 Task: Make in the project AdaptFlow a sprint 'Turbo Boost'. Create in the project AdaptFlow a sprint 'Turbo Boost'. Add in the project AdaptFlow a sprint 'Turbo Boost'
Action: Mouse moved to (232, 67)
Screenshot: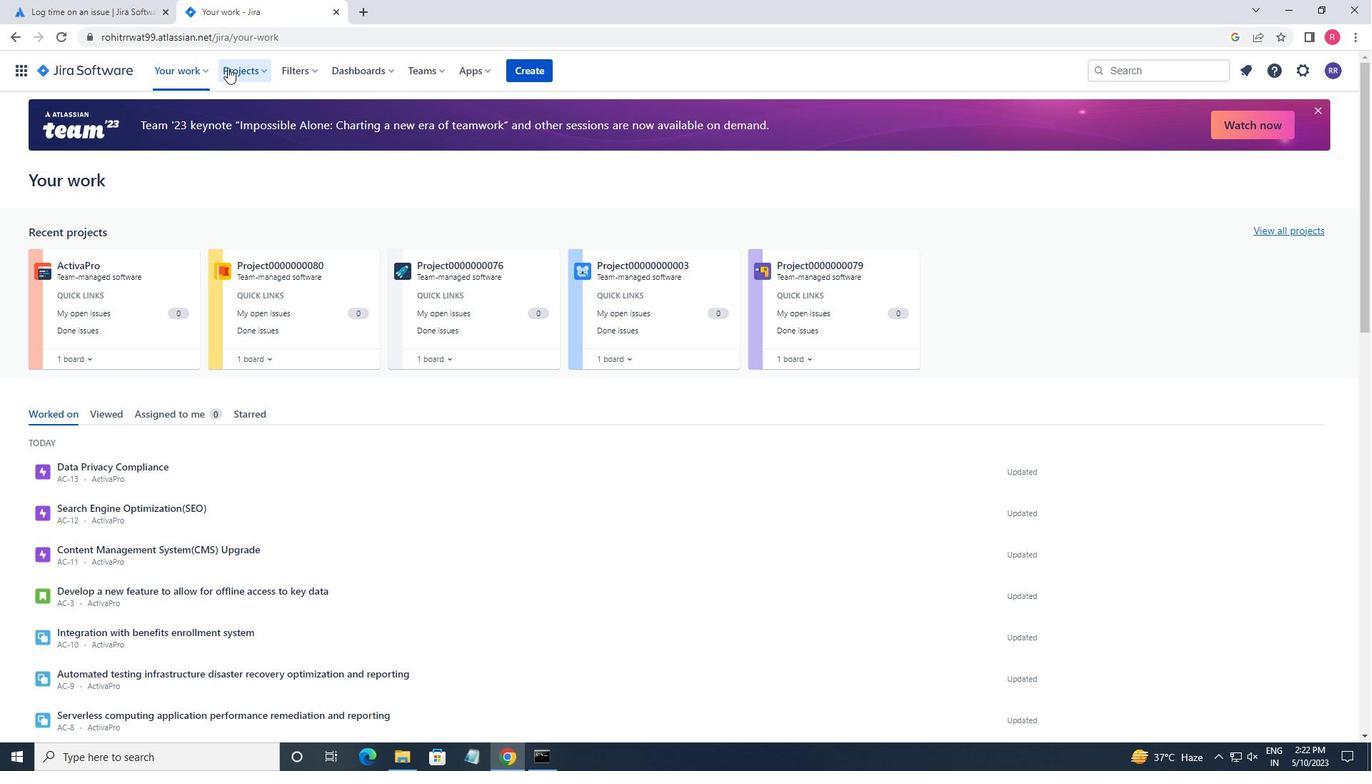 
Action: Mouse pressed left at (232, 67)
Screenshot: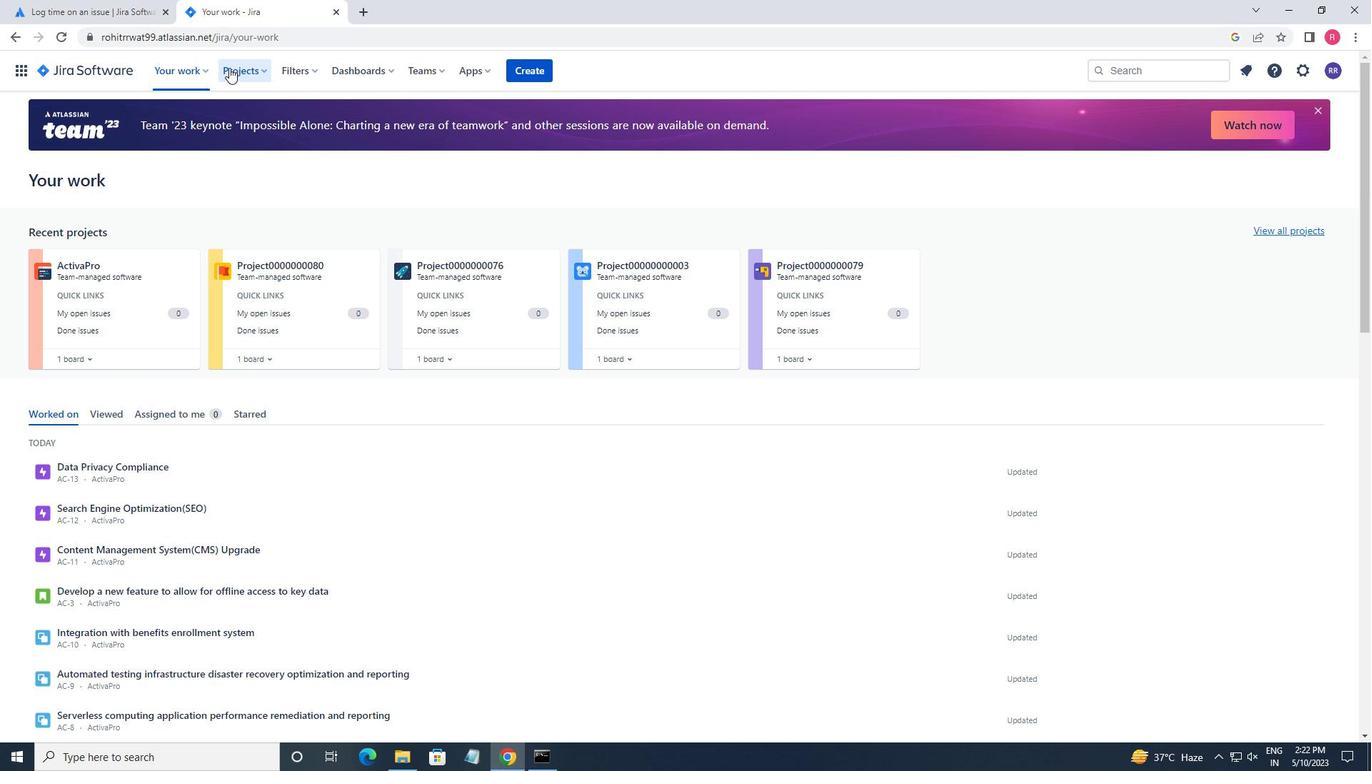 
Action: Mouse moved to (262, 148)
Screenshot: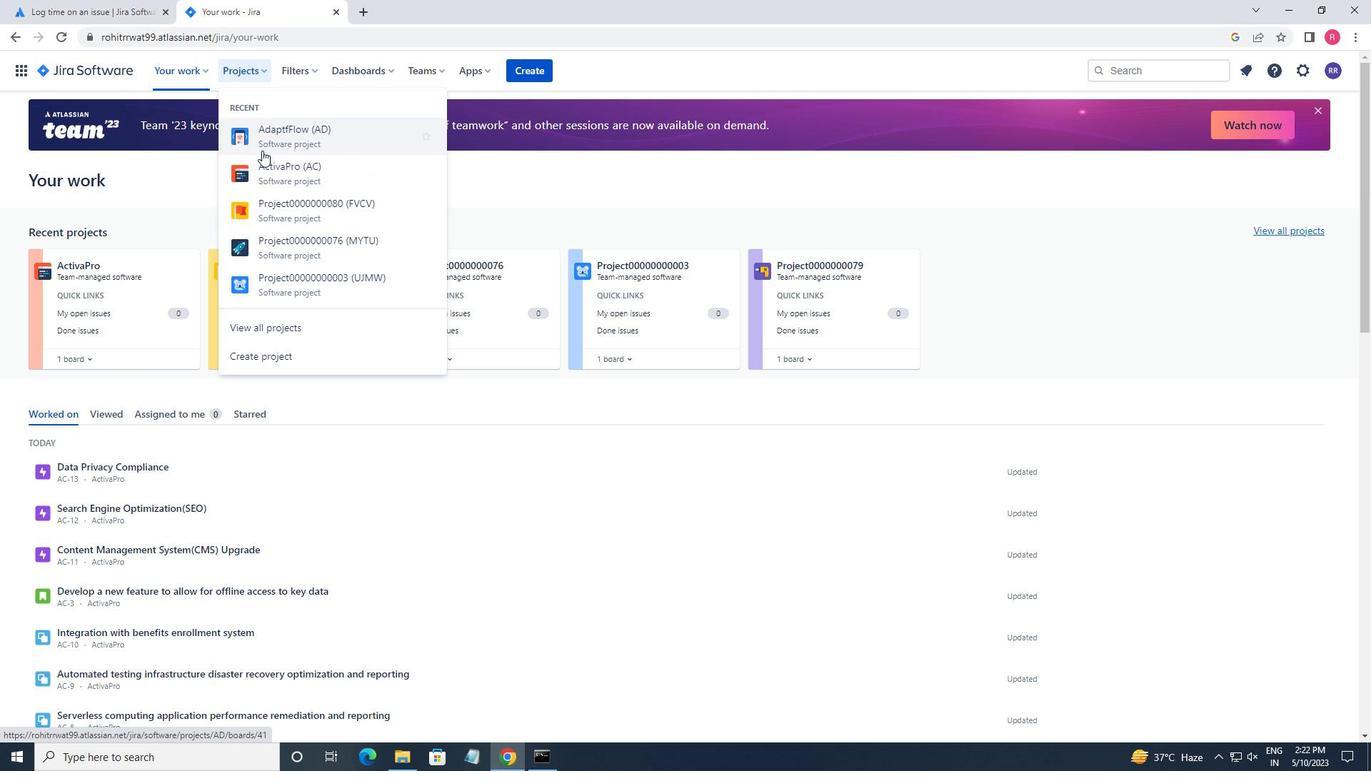 
Action: Mouse pressed left at (262, 148)
Screenshot: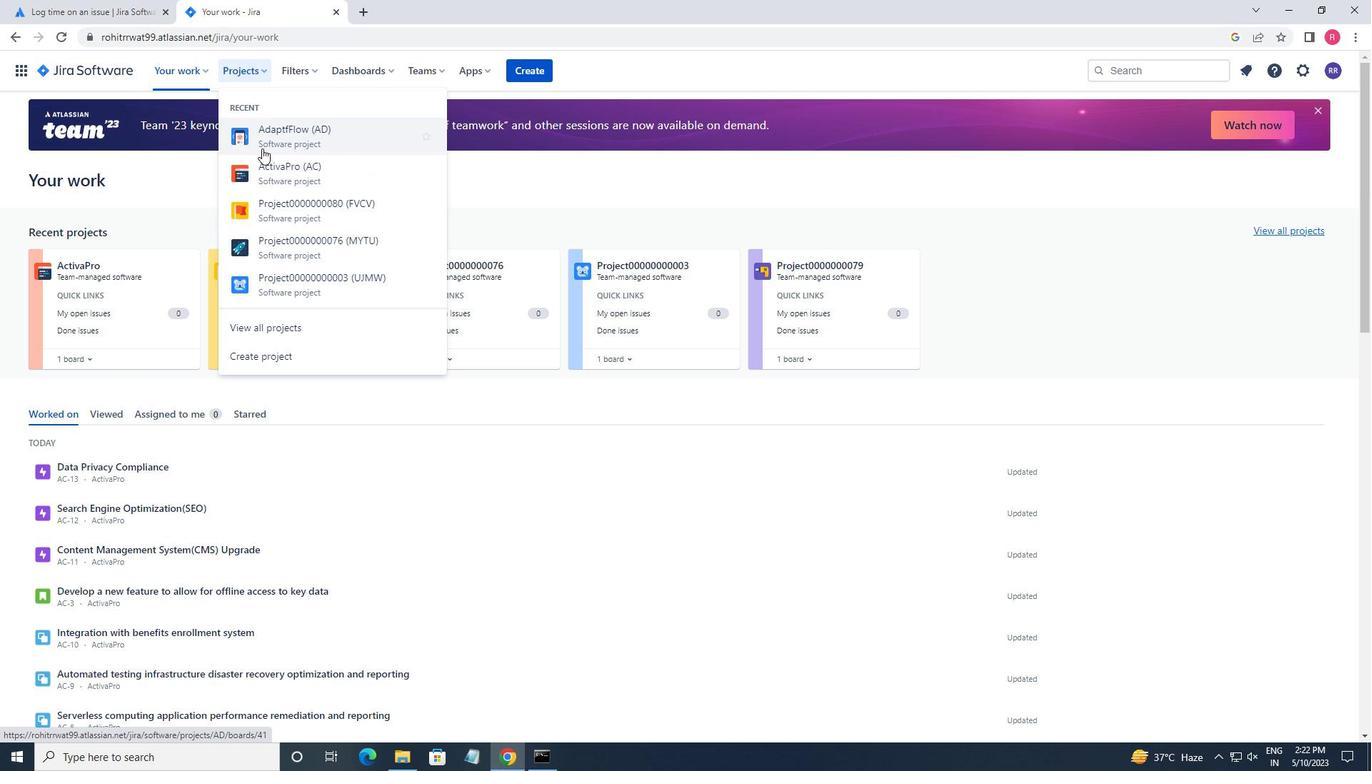 
Action: Mouse moved to (67, 210)
Screenshot: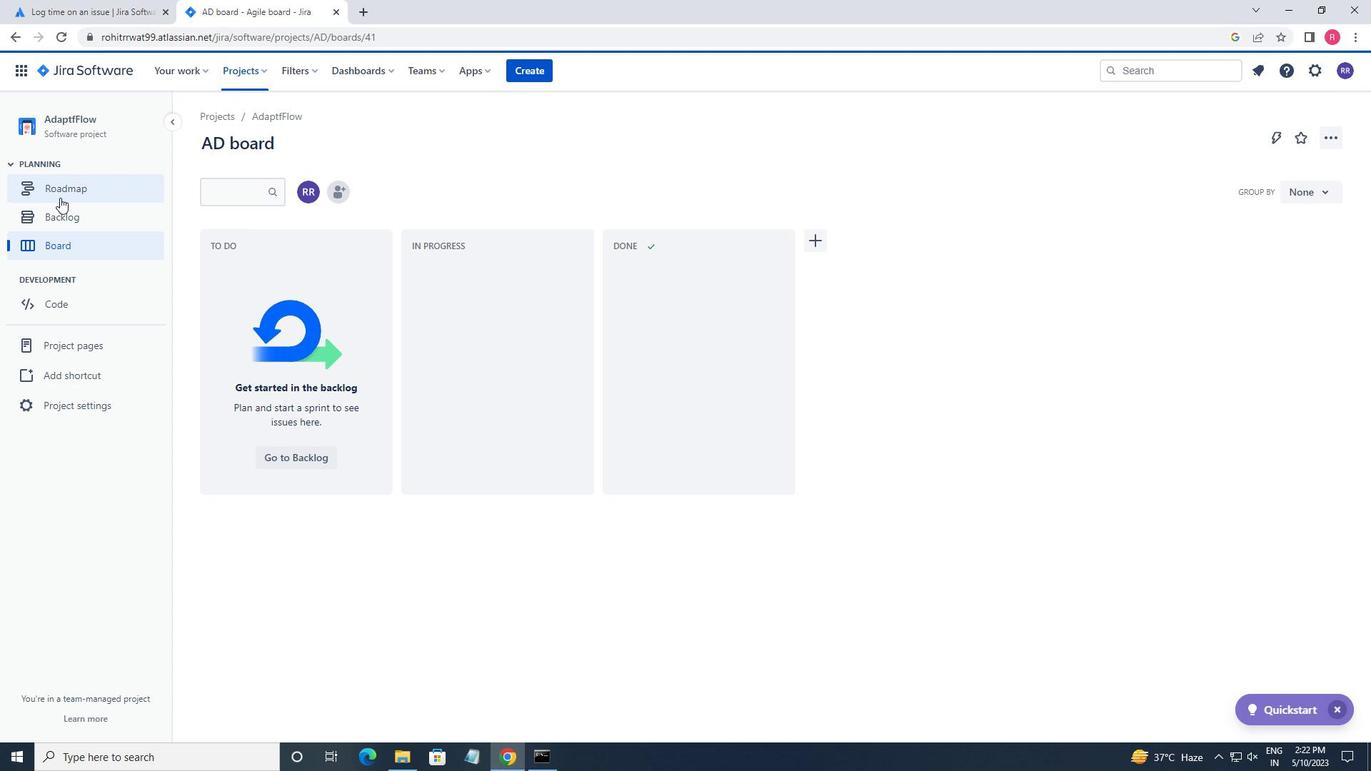 
Action: Mouse pressed left at (67, 210)
Screenshot: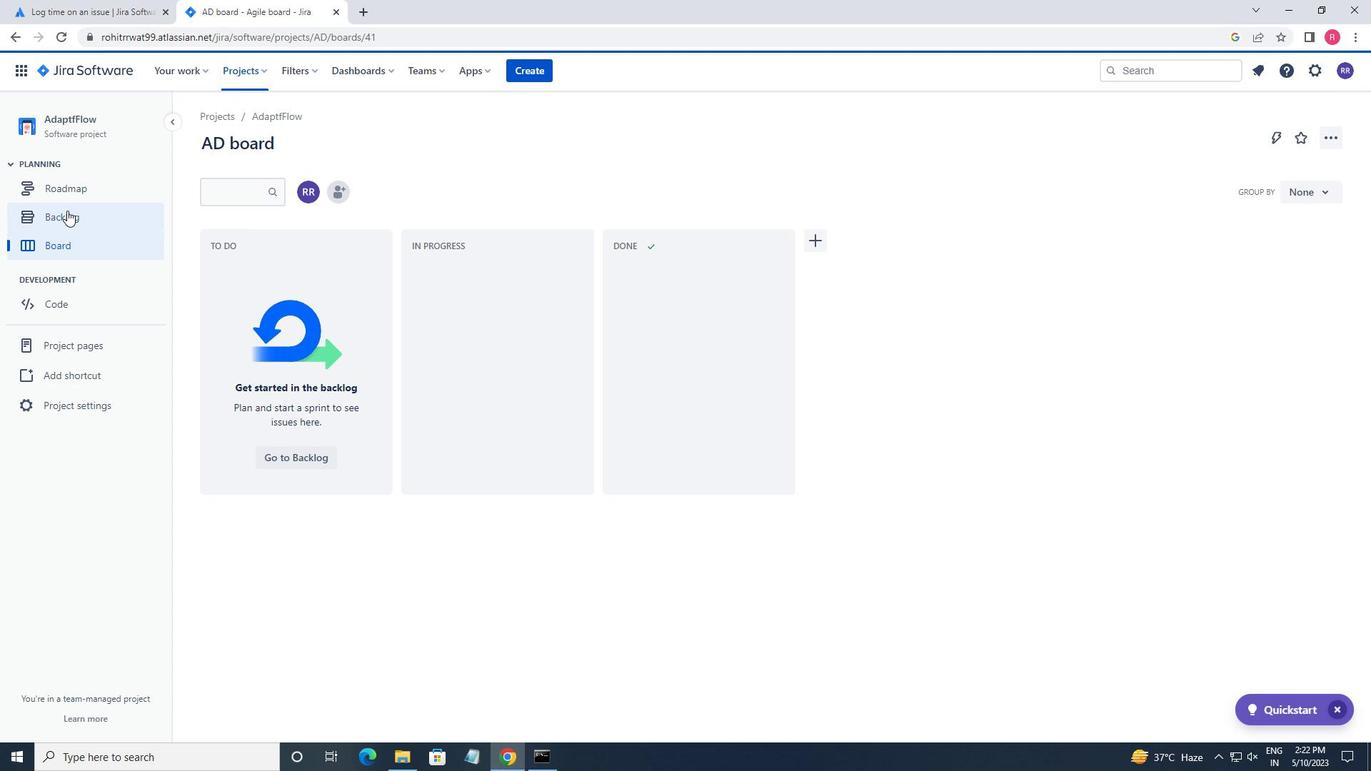 
Action: Mouse moved to (456, 406)
Screenshot: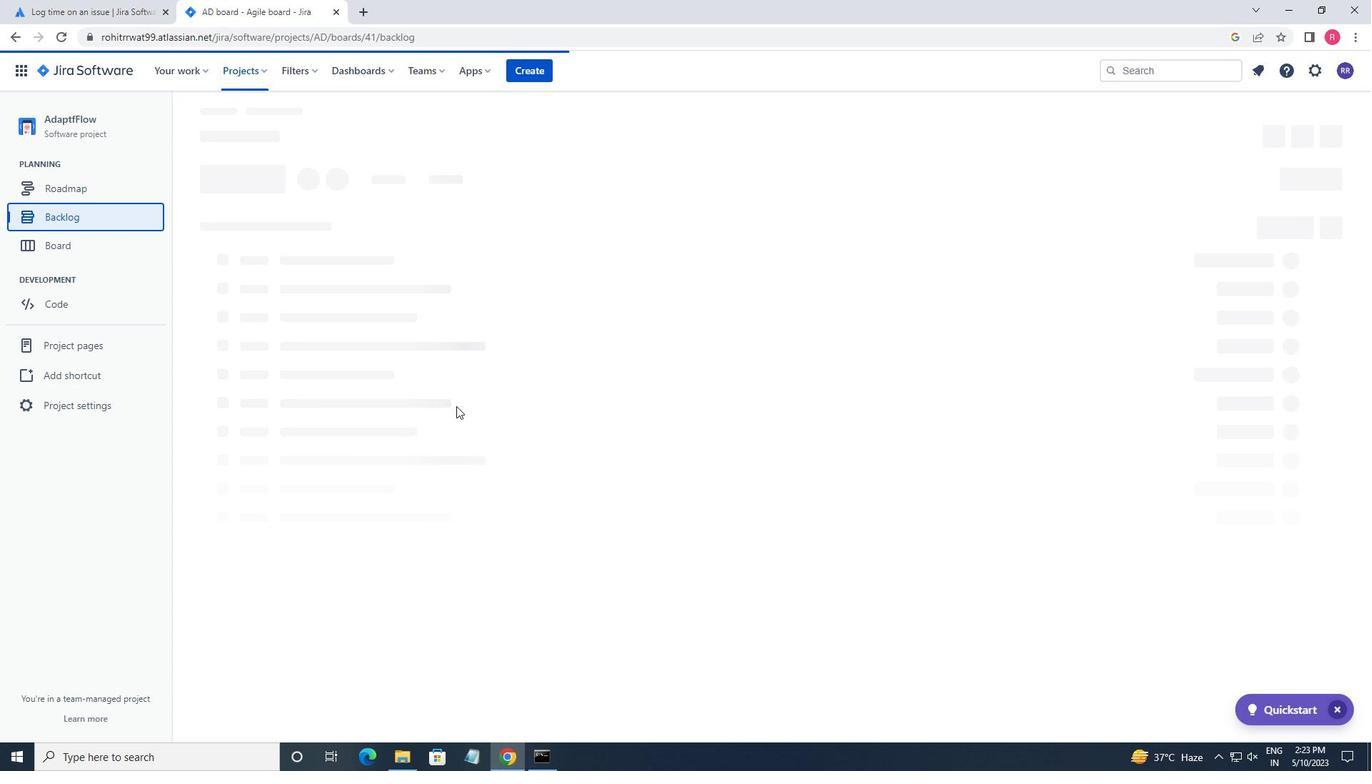 
Action: Mouse scrolled (456, 405) with delta (0, 0)
Screenshot: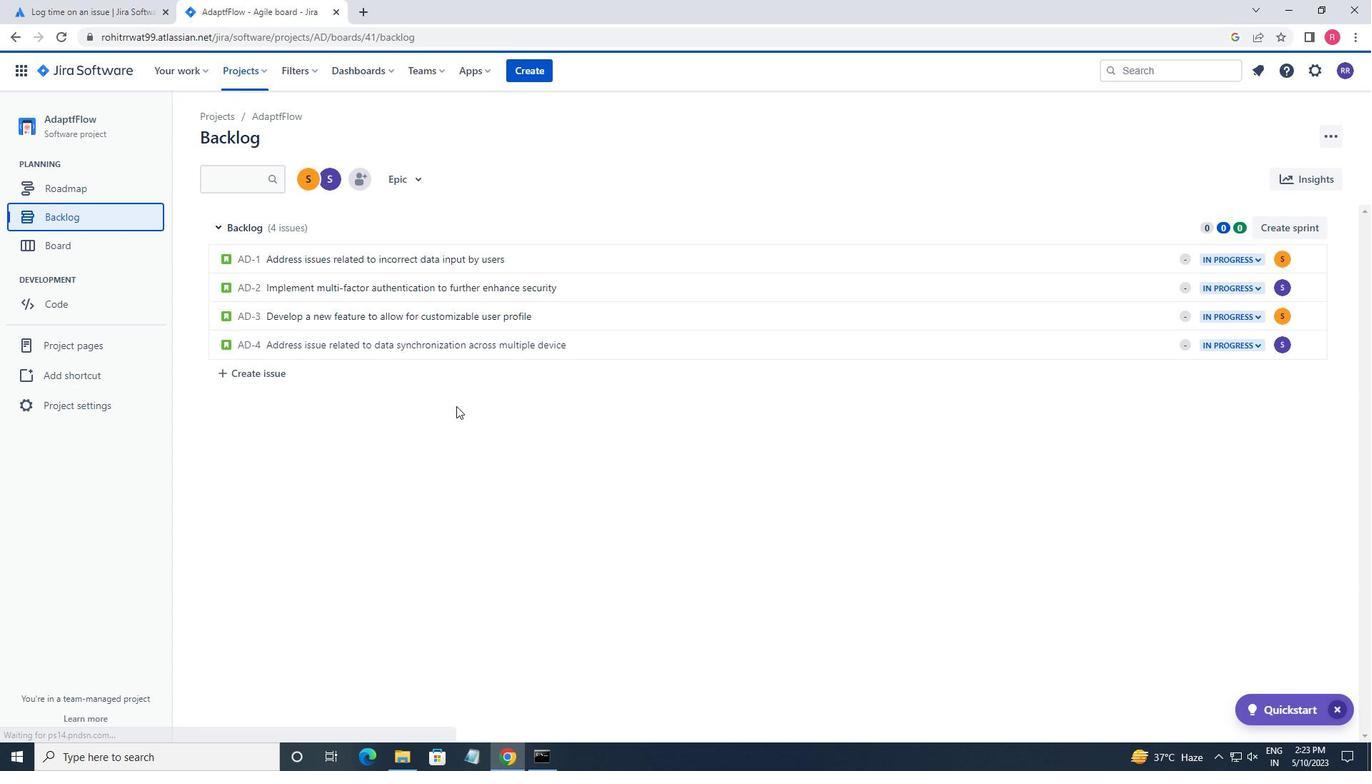 
Action: Mouse moved to (1281, 222)
Screenshot: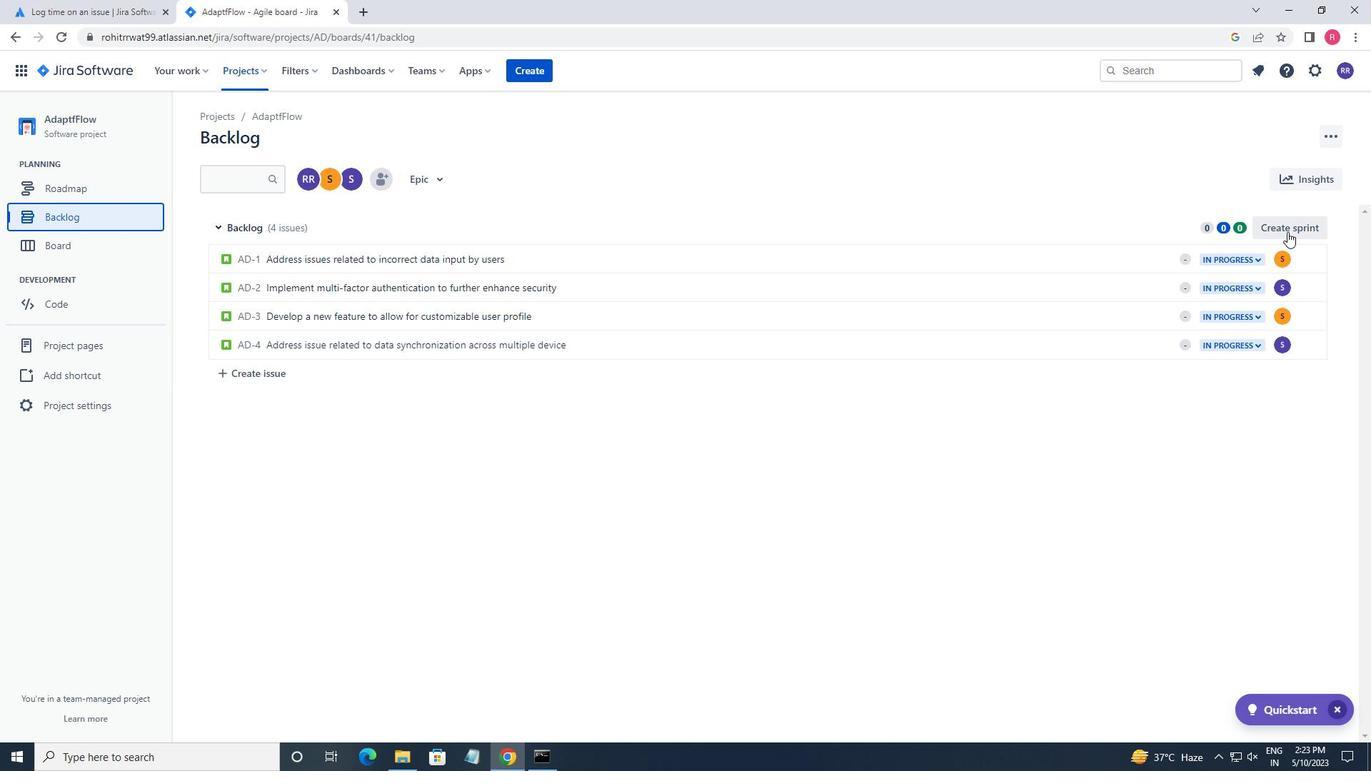 
Action: Mouse pressed left at (1281, 222)
Screenshot: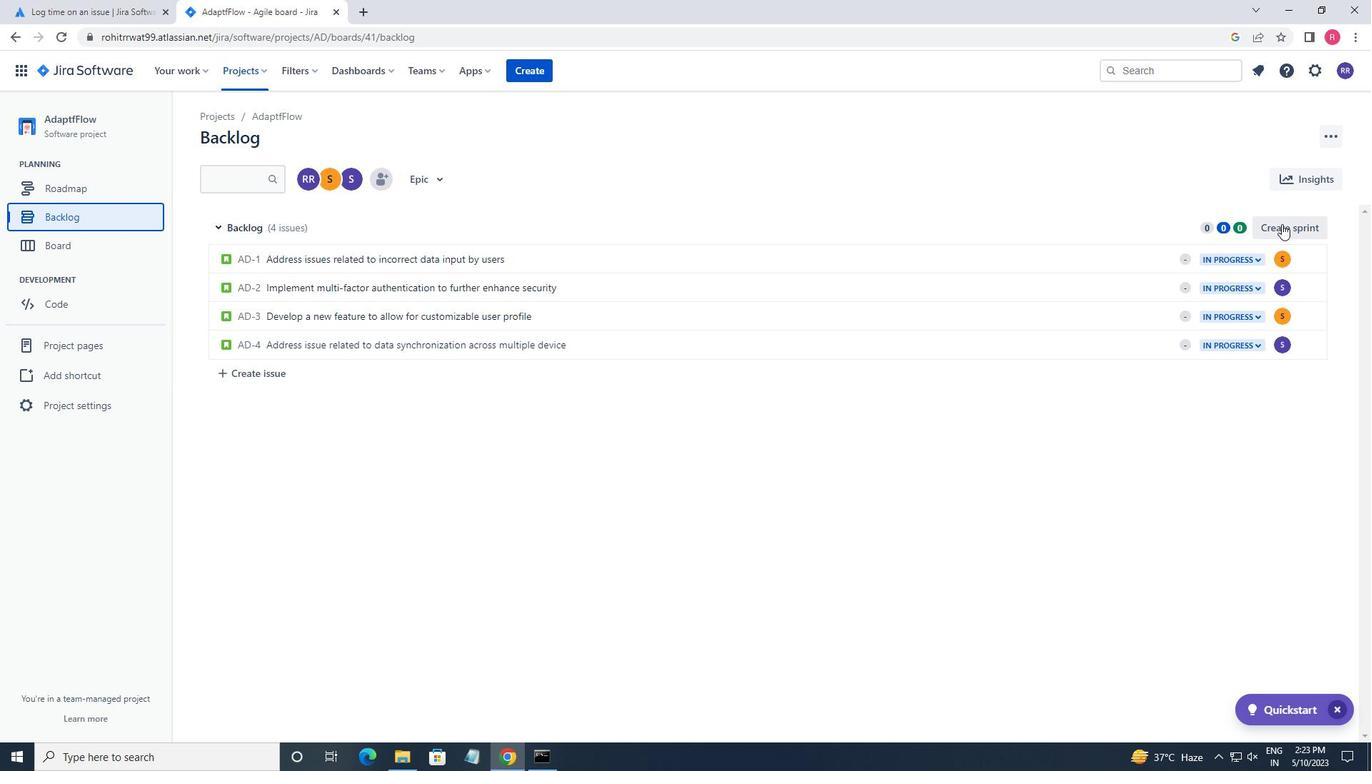 
Action: Mouse moved to (290, 225)
Screenshot: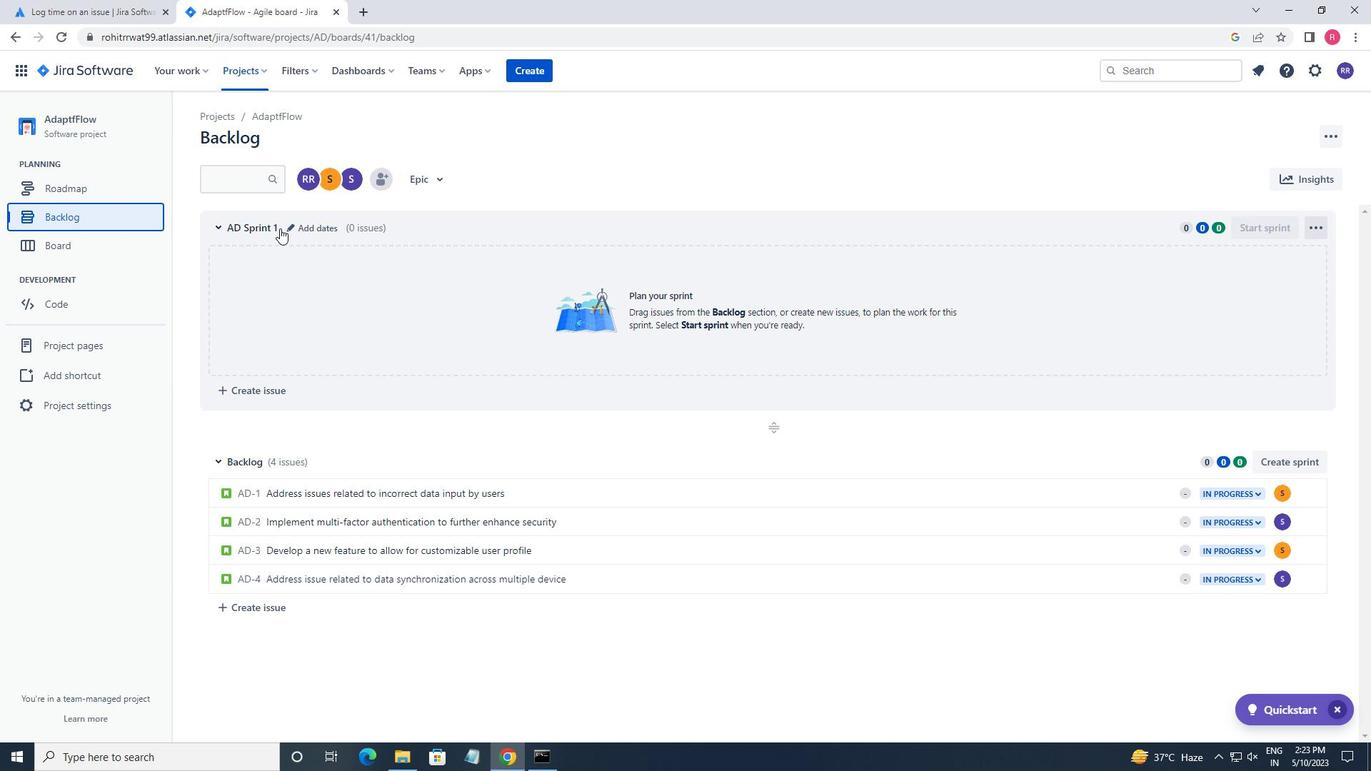 
Action: Mouse pressed left at (290, 225)
Screenshot: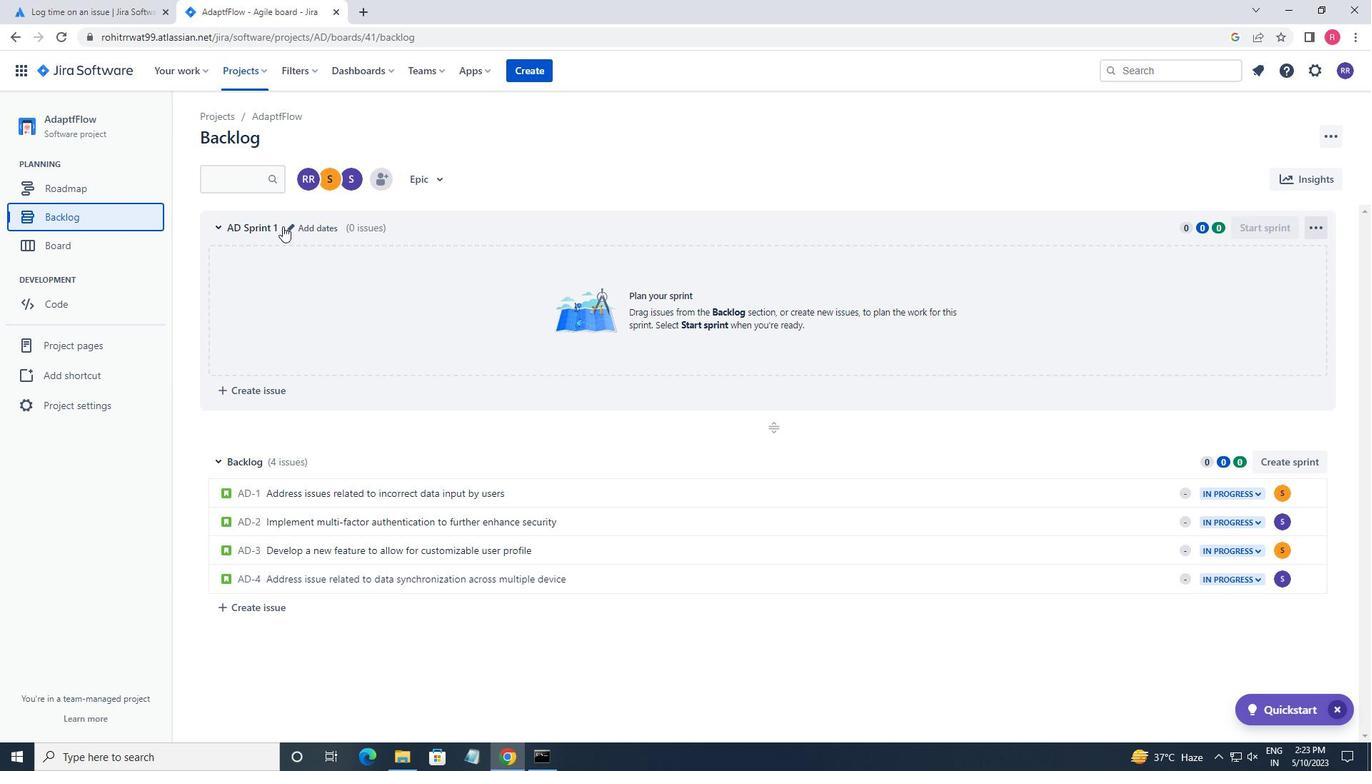 
Action: Key pressed <Key.shift>T<Key.backspace><Key.backspace><Key.backspace><Key.backspace><Key.backspace><Key.backspace><Key.backspace><Key.backspace><Key.backspace><Key.backspace><Key.backspace><Key.backspace><Key.backspace><Key.backspace><Key.backspace><Key.backspace><Key.backspace><Key.backspace><Key.backspace><Key.backspace><Key.backspace><Key.backspace><Key.backspace><Key.shift>TURBO<Key.space><Key.shift_r>BOOST
Screenshot: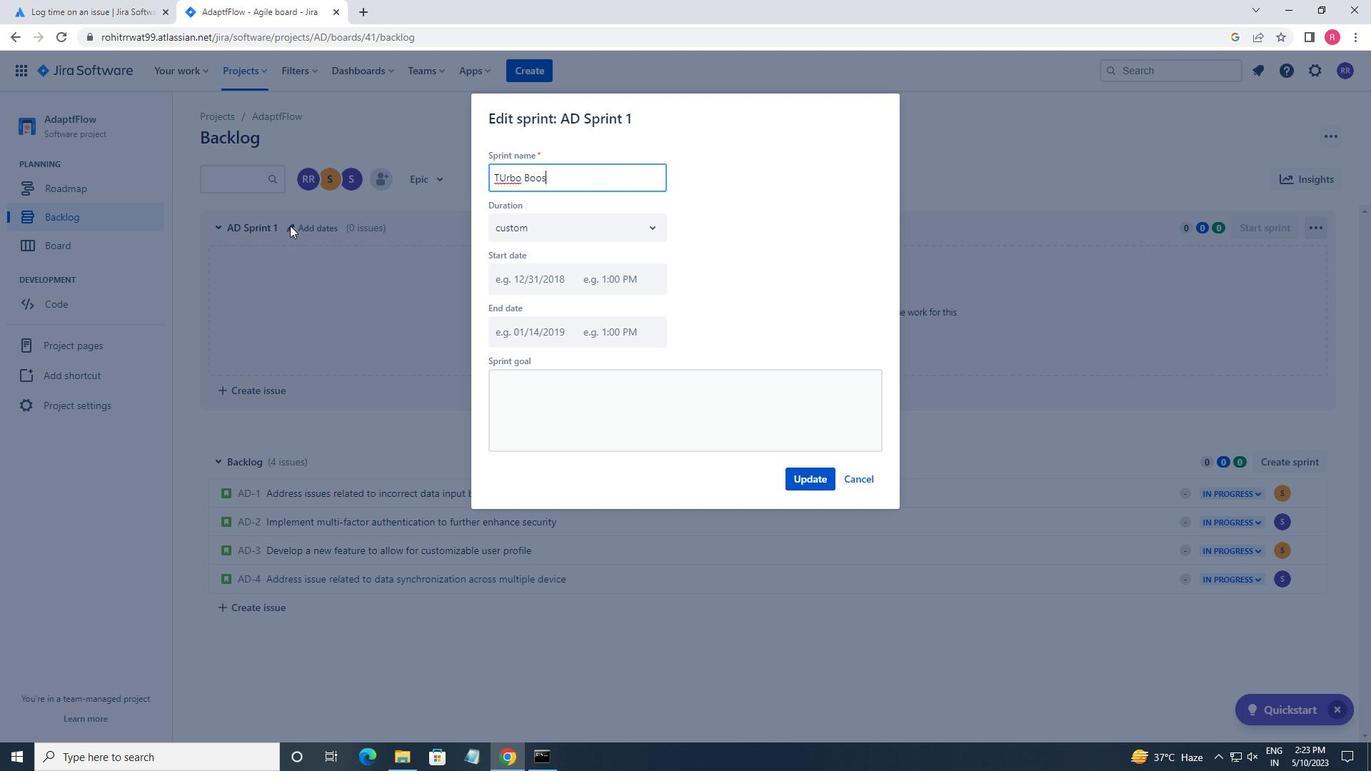 
Action: Mouse moved to (505, 177)
Screenshot: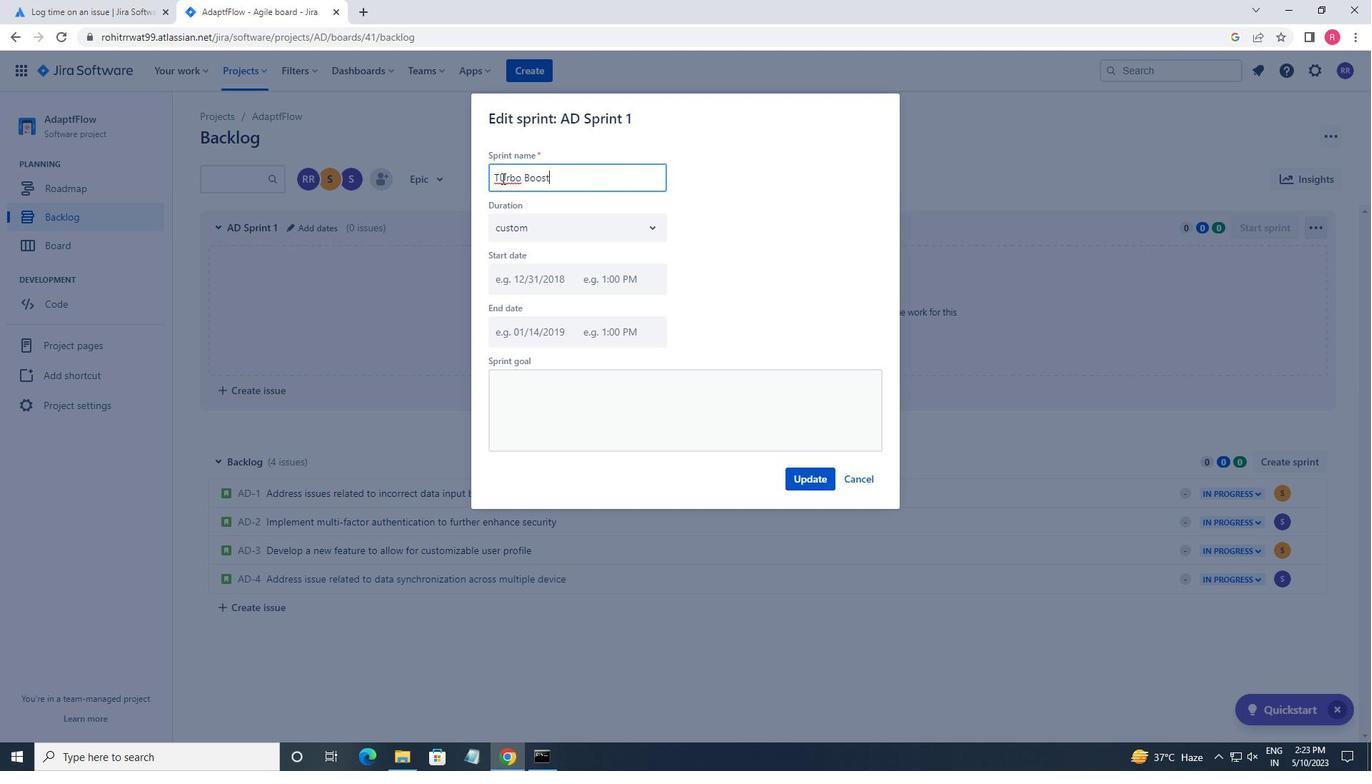 
Action: Mouse pressed left at (505, 177)
Screenshot: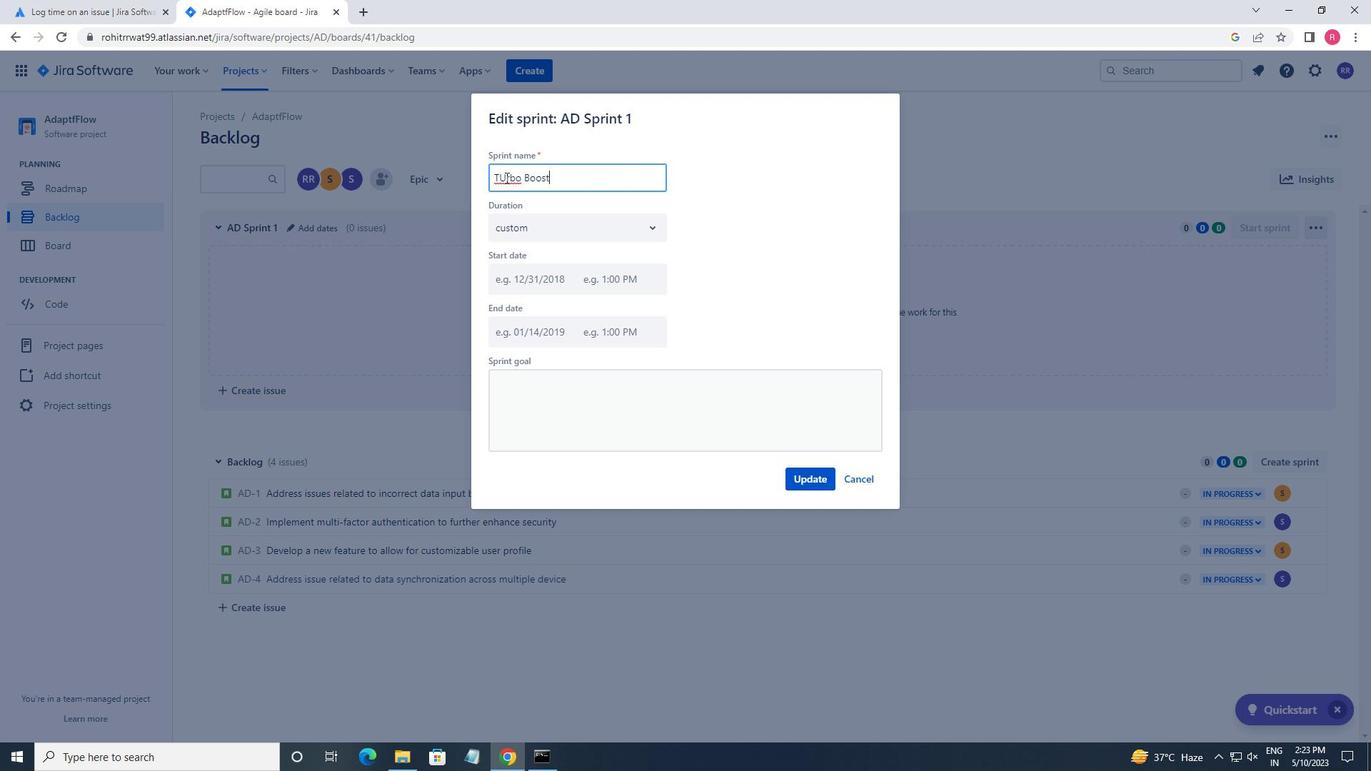 
Action: Key pressed <Key.backspace>U<Key.enter>
Screenshot: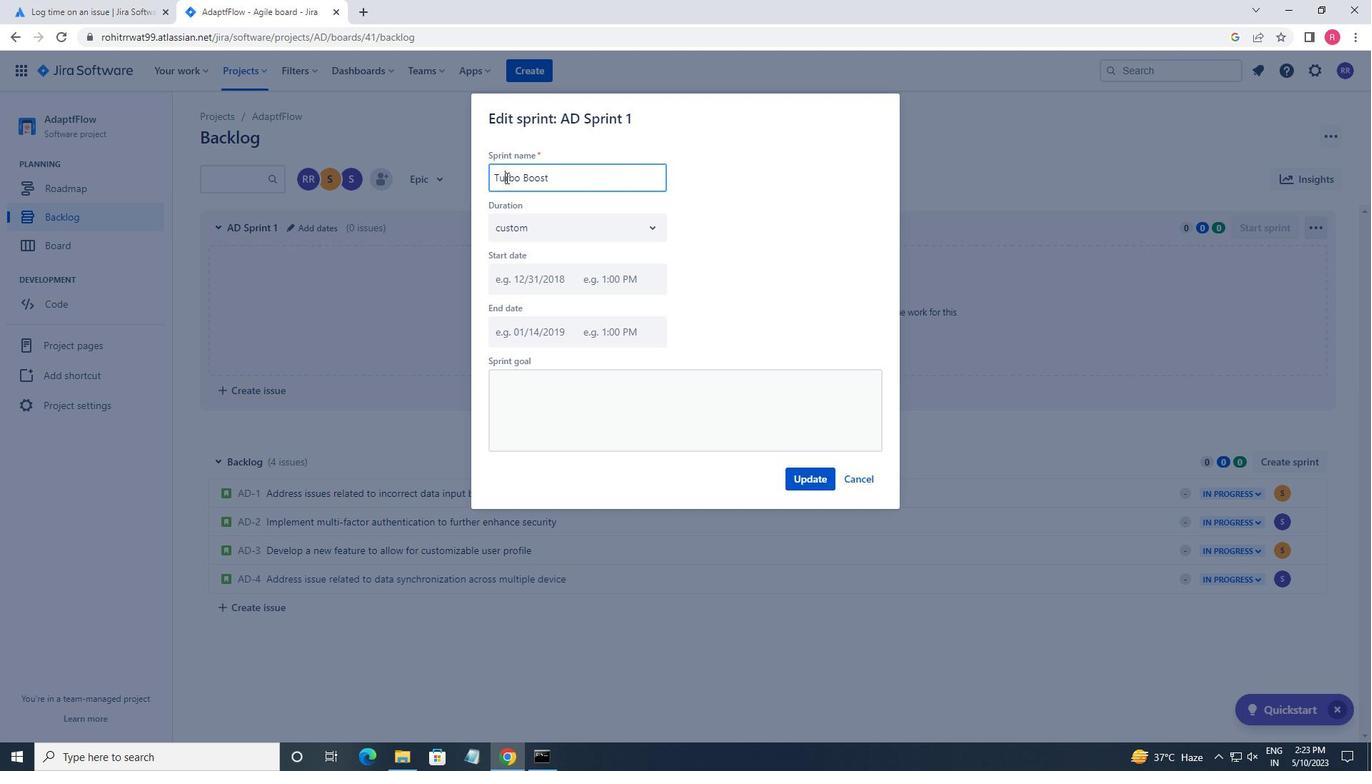 
Action: Mouse moved to (1291, 457)
Screenshot: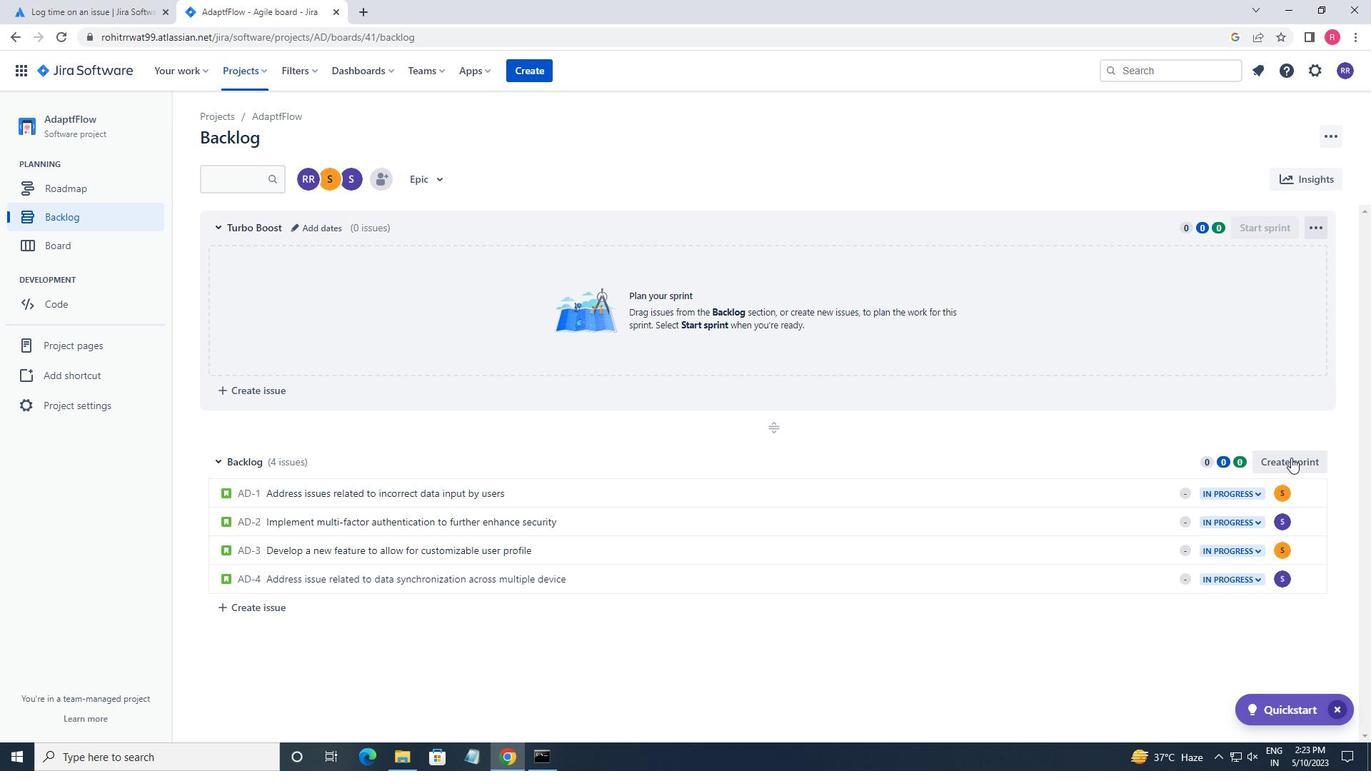 
Action: Mouse pressed left at (1291, 457)
Screenshot: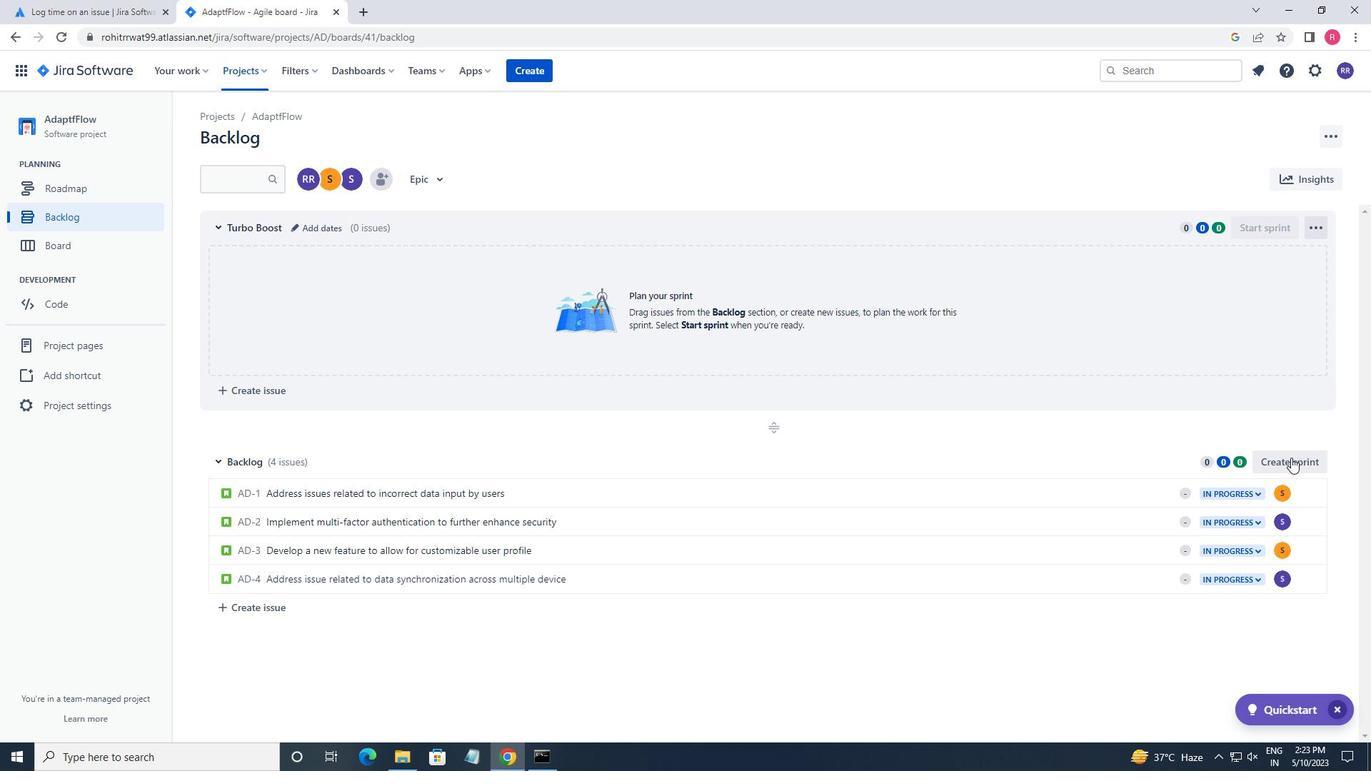 
Action: Mouse moved to (288, 454)
Screenshot: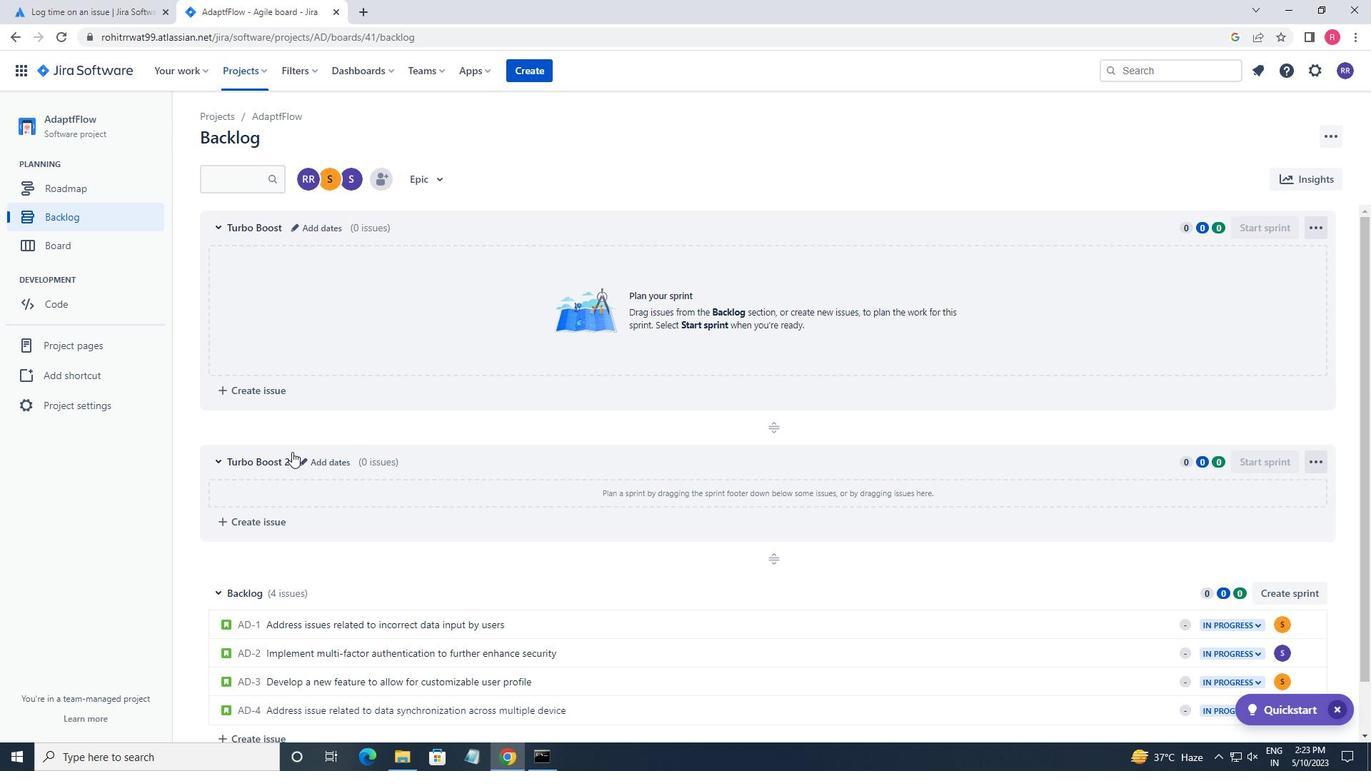 
Action: Mouse pressed left at (288, 454)
Screenshot: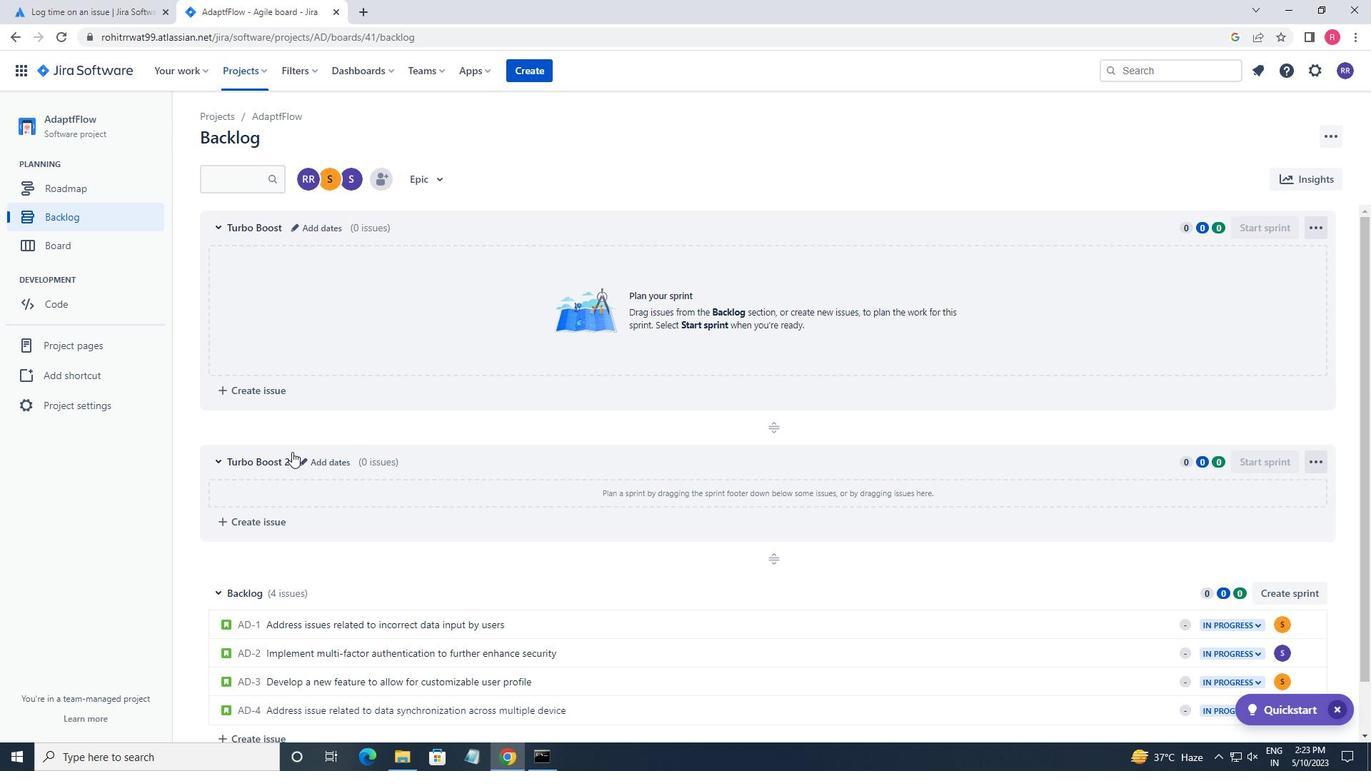 
Action: Mouse moved to (298, 463)
Screenshot: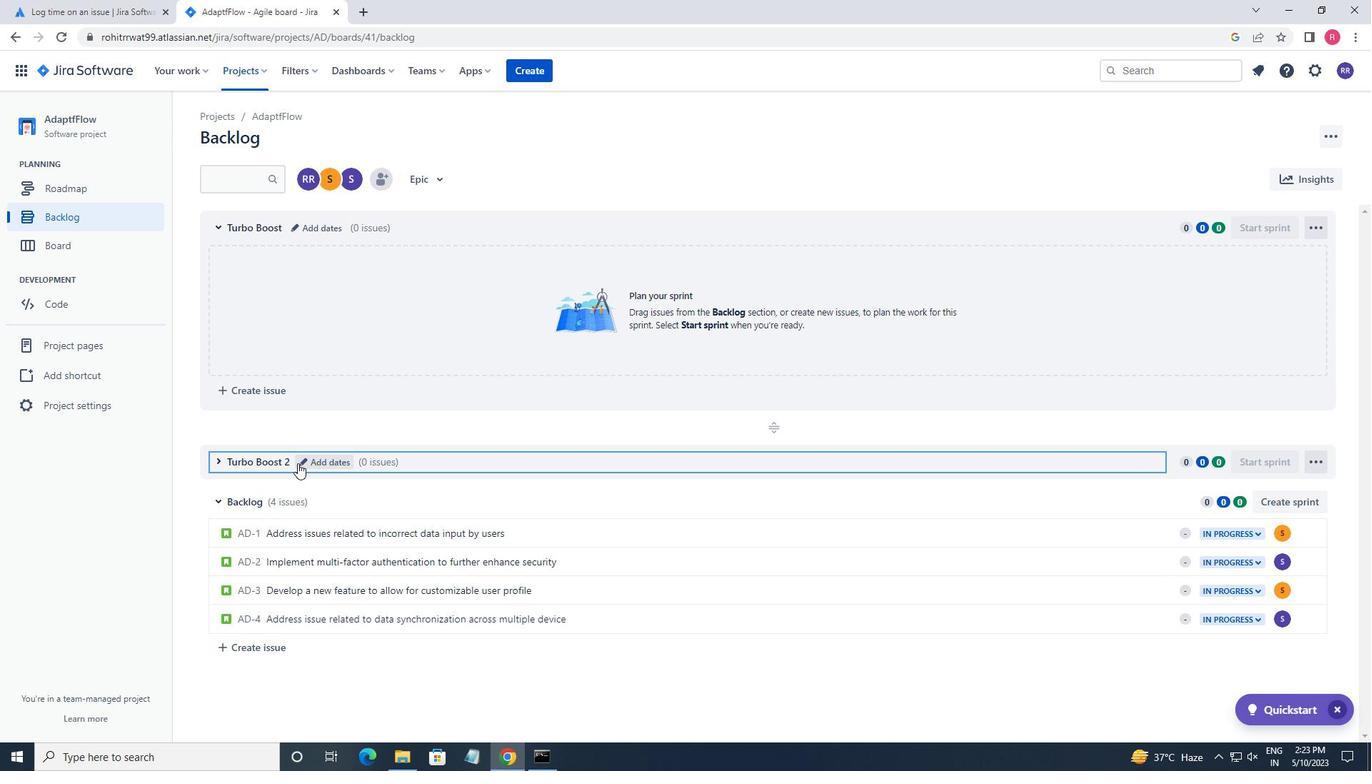 
Action: Mouse pressed left at (298, 463)
Screenshot: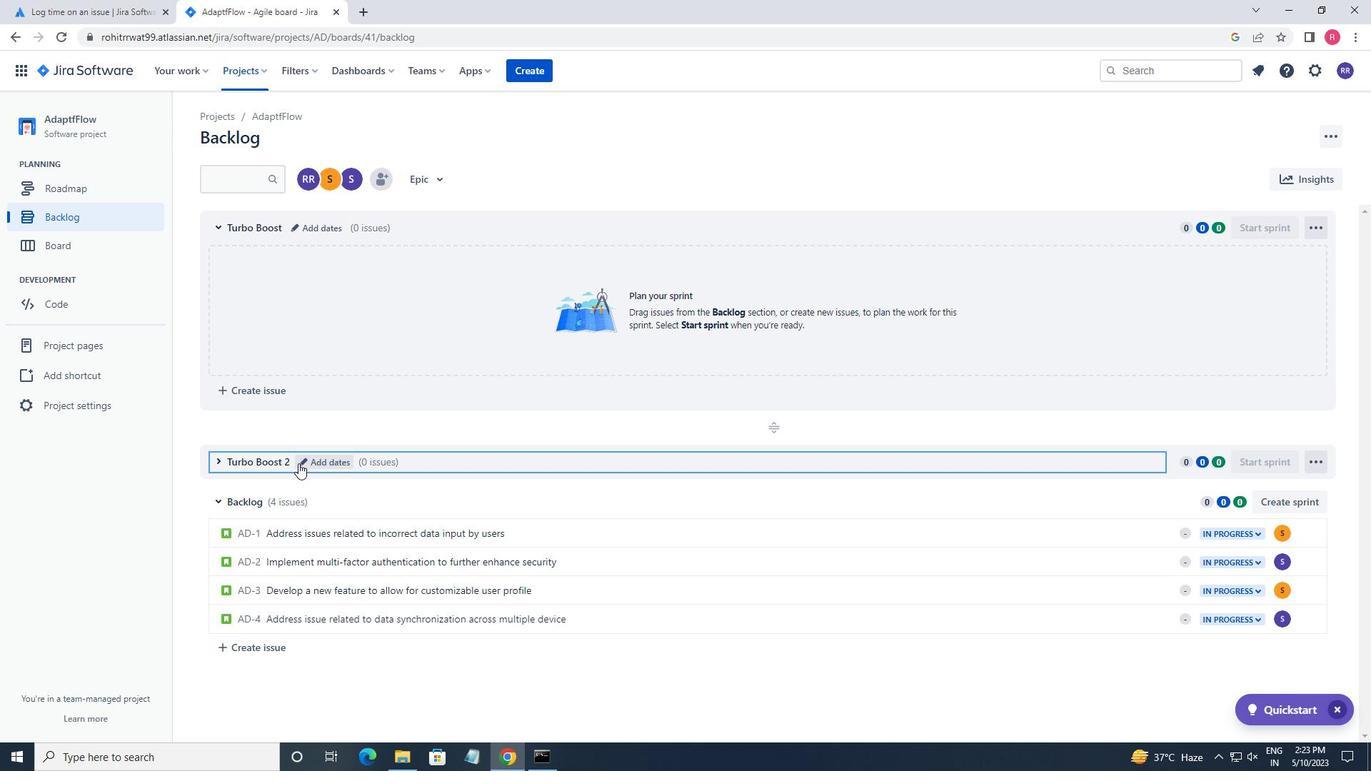 
Action: Key pressed <Key.backspace><Key.enter>
Screenshot: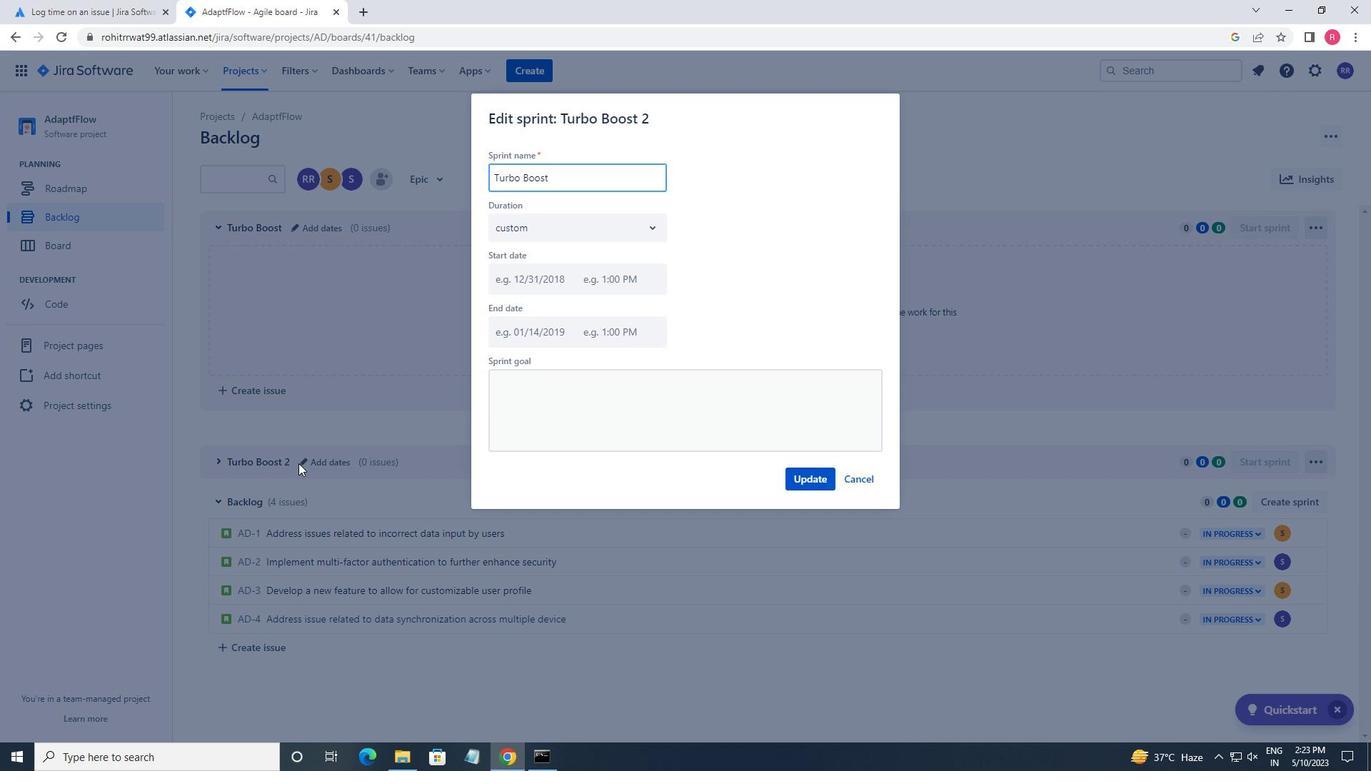 
Action: Mouse moved to (1286, 496)
Screenshot: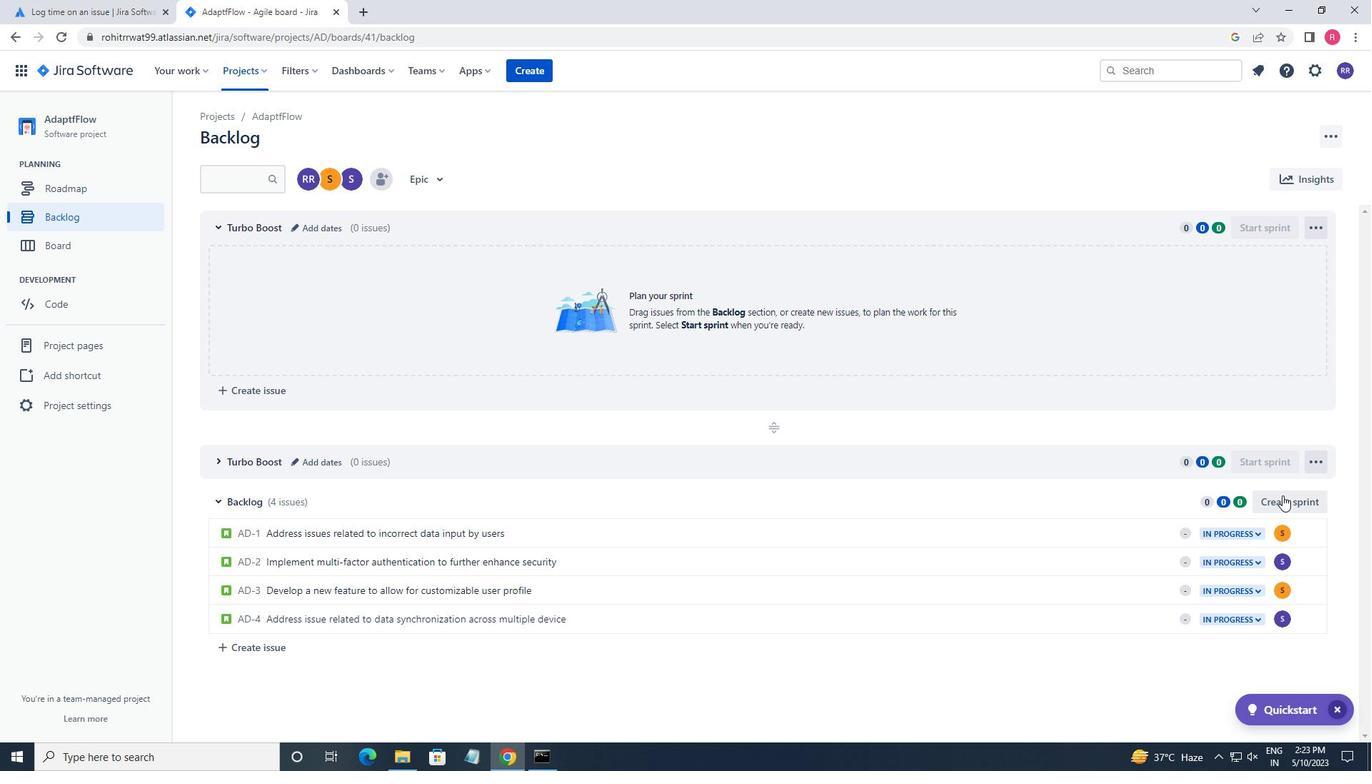 
Action: Mouse pressed left at (1286, 496)
Screenshot: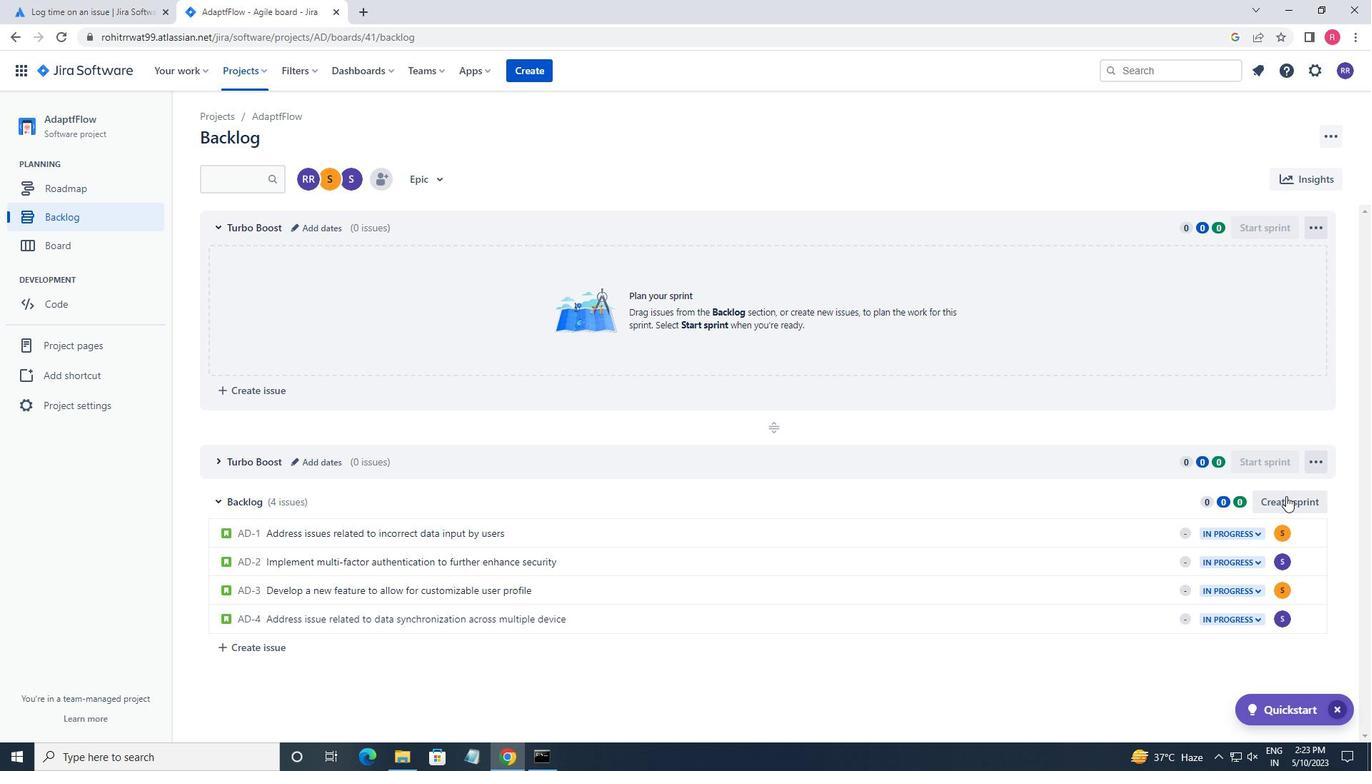
Action: Mouse moved to (302, 505)
Screenshot: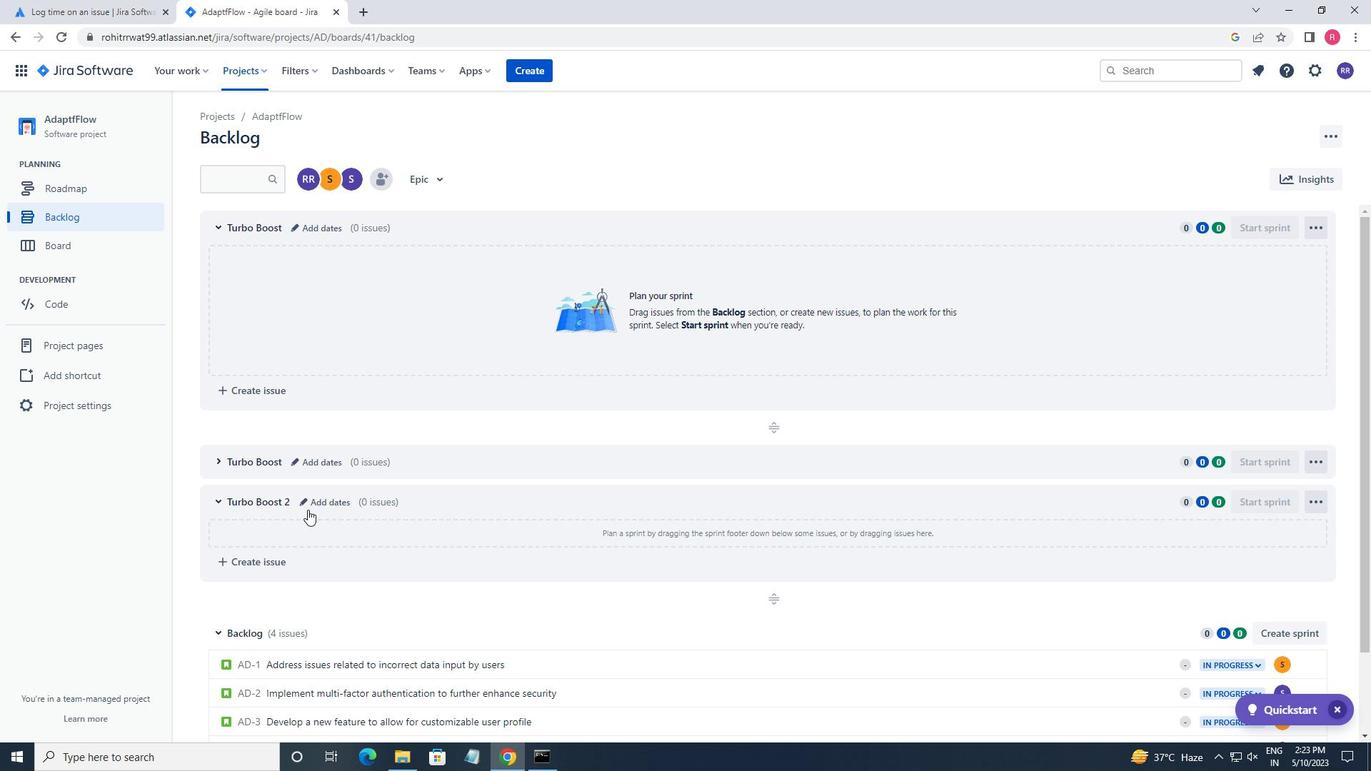 
Action: Mouse pressed left at (302, 505)
Screenshot: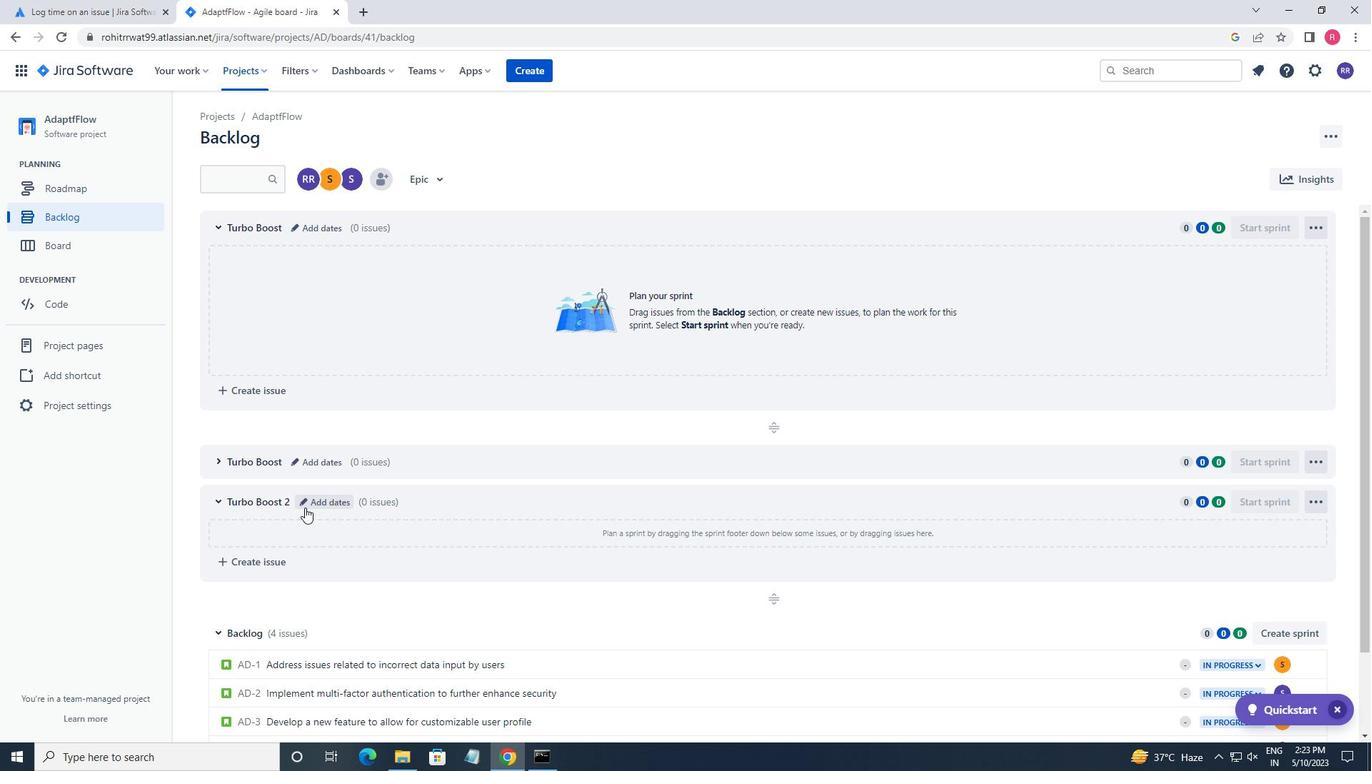 
Action: Mouse moved to (641, 222)
Screenshot: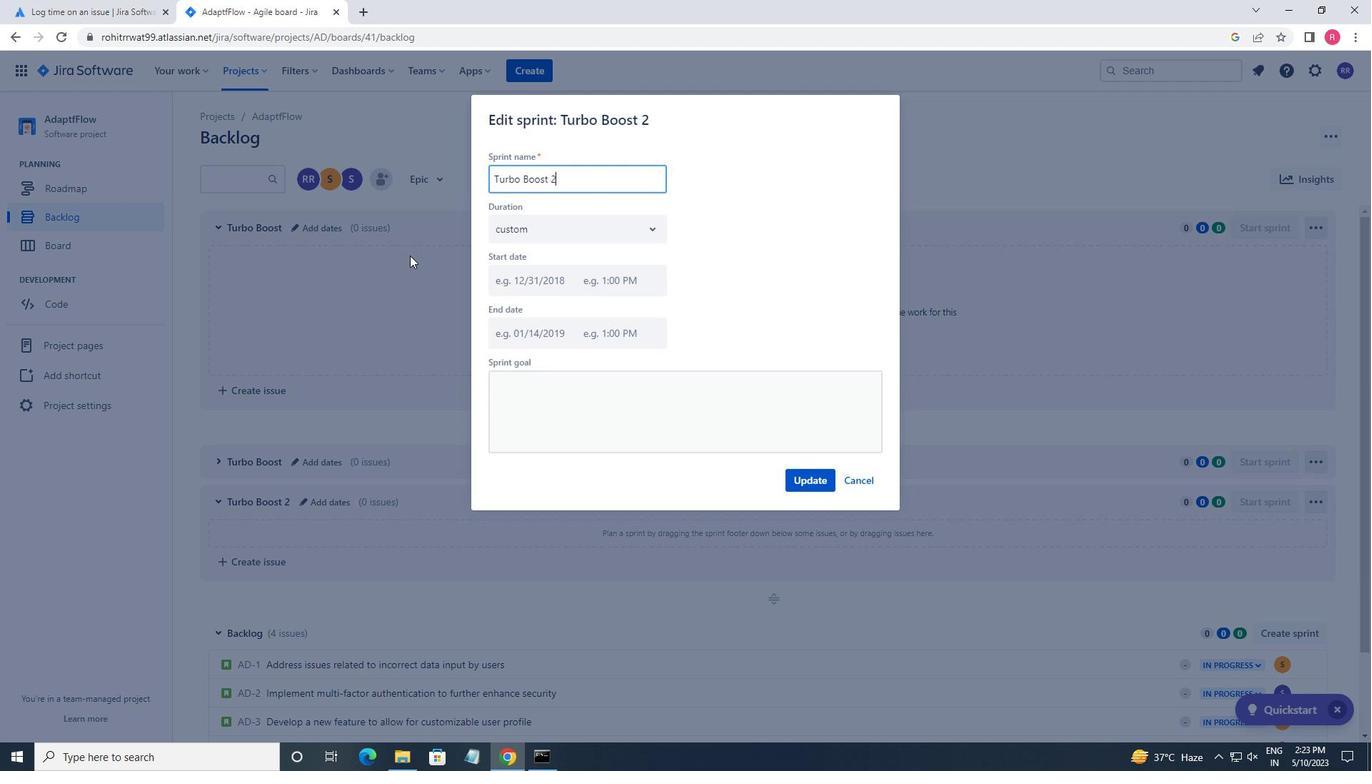 
Action: Key pressed <Key.backspace><Key.enter>
Screenshot: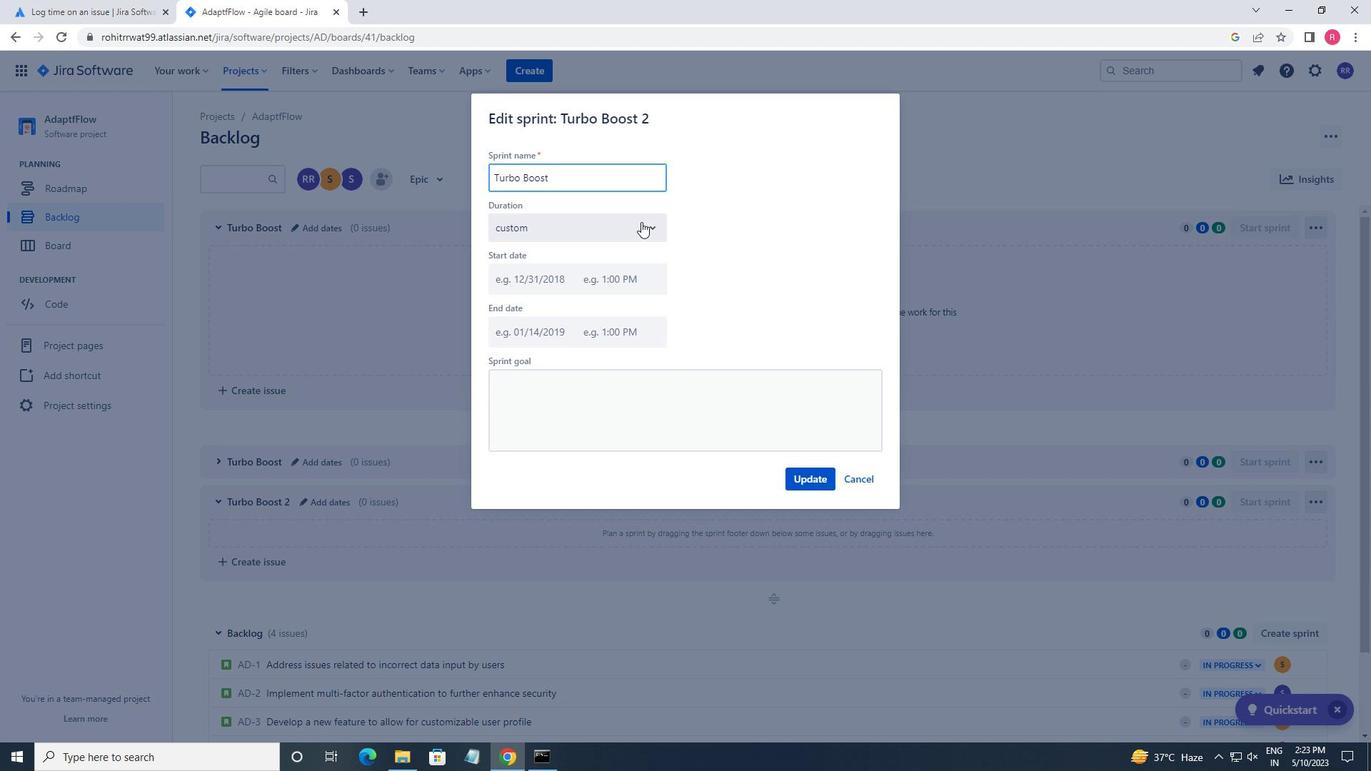 
Action: Mouse moved to (560, 446)
Screenshot: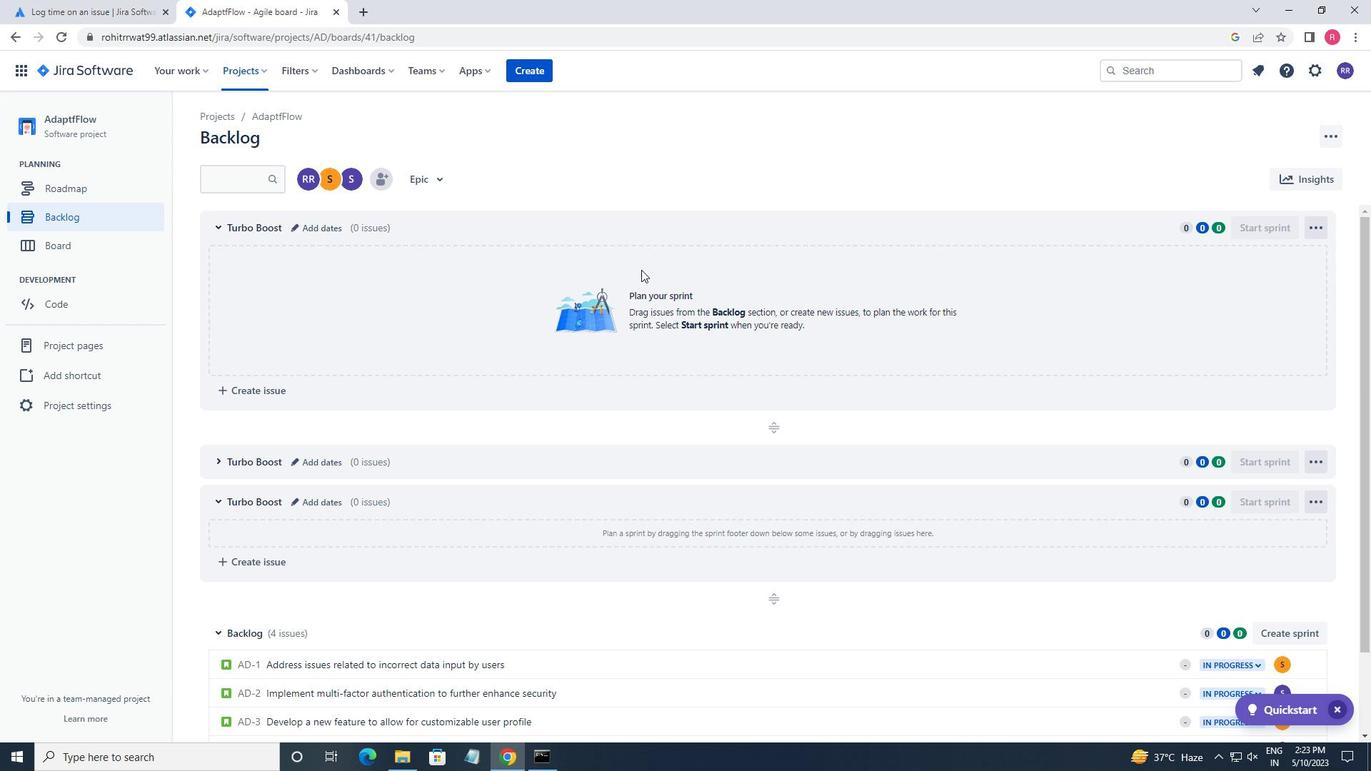 
